 Task: Manage the "Payment confirmation" page in the site builder.
Action: Mouse moved to (1016, 70)
Screenshot: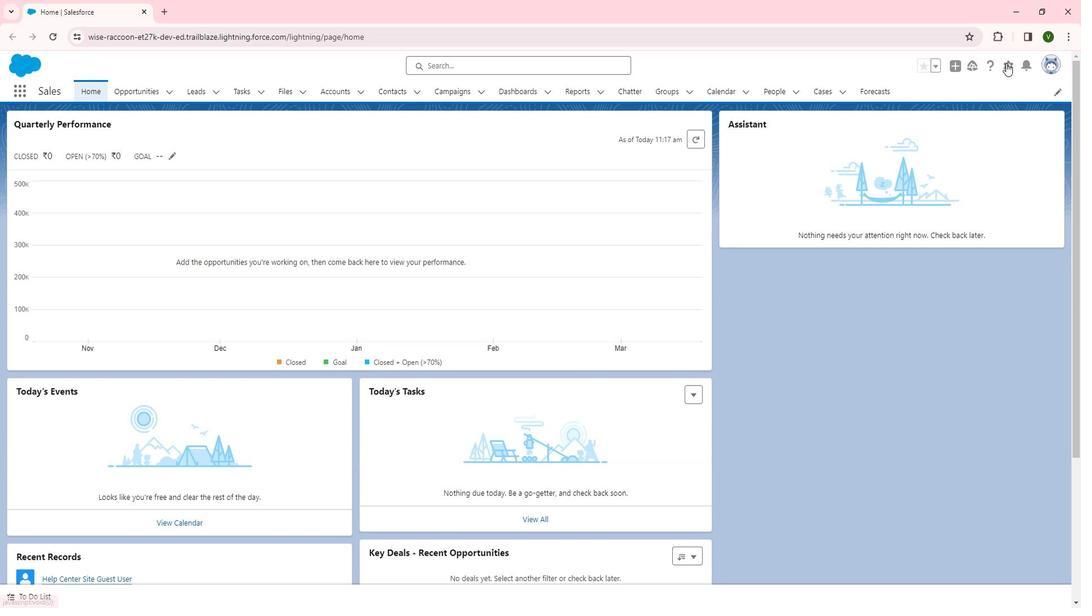 
Action: Mouse pressed left at (1016, 70)
Screenshot: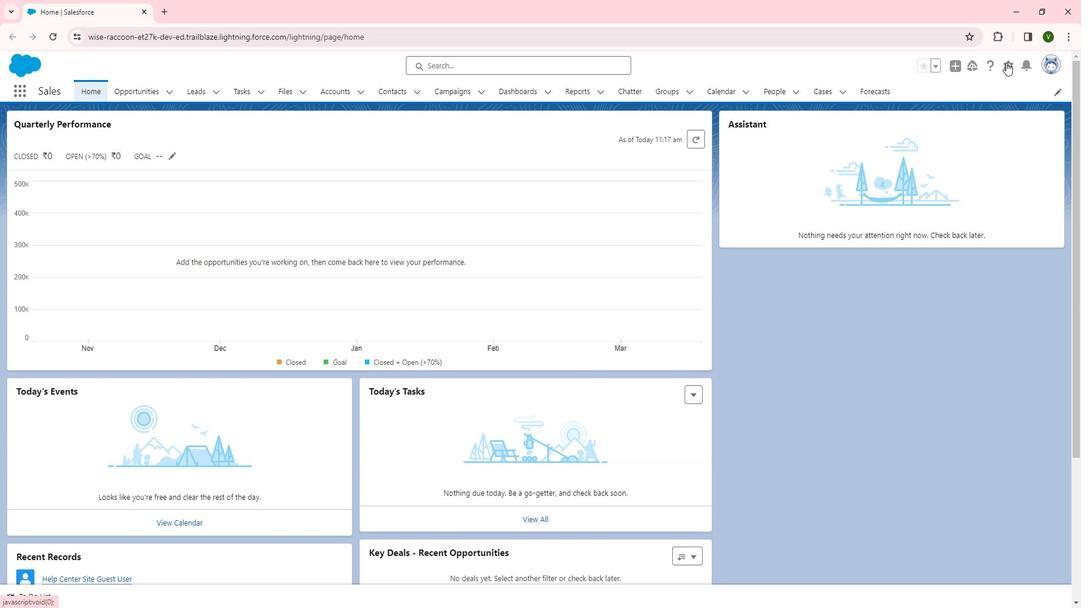 
Action: Mouse moved to (990, 105)
Screenshot: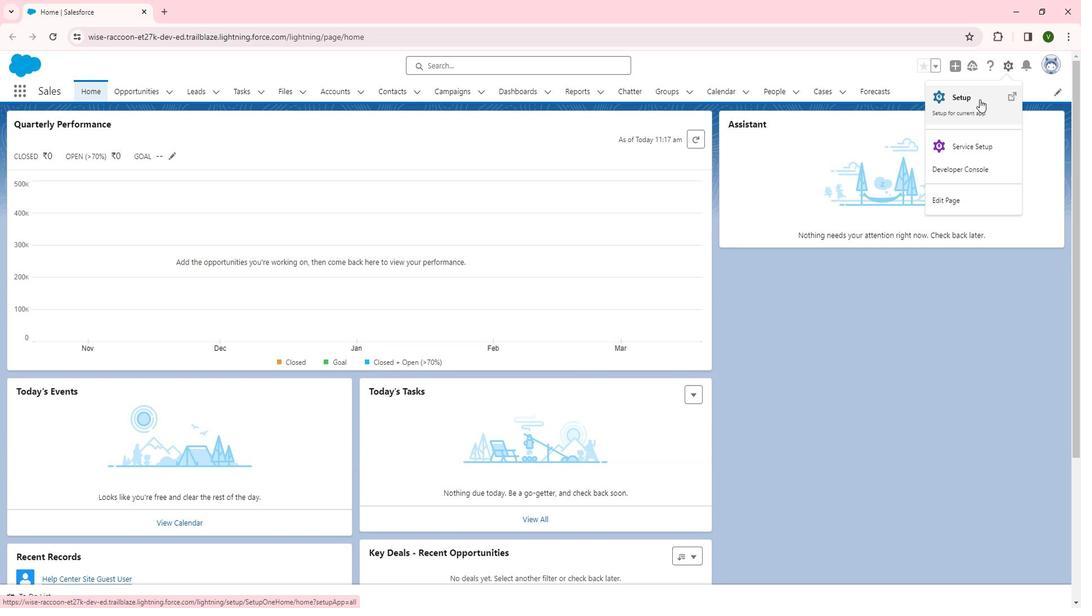 
Action: Mouse pressed left at (990, 105)
Screenshot: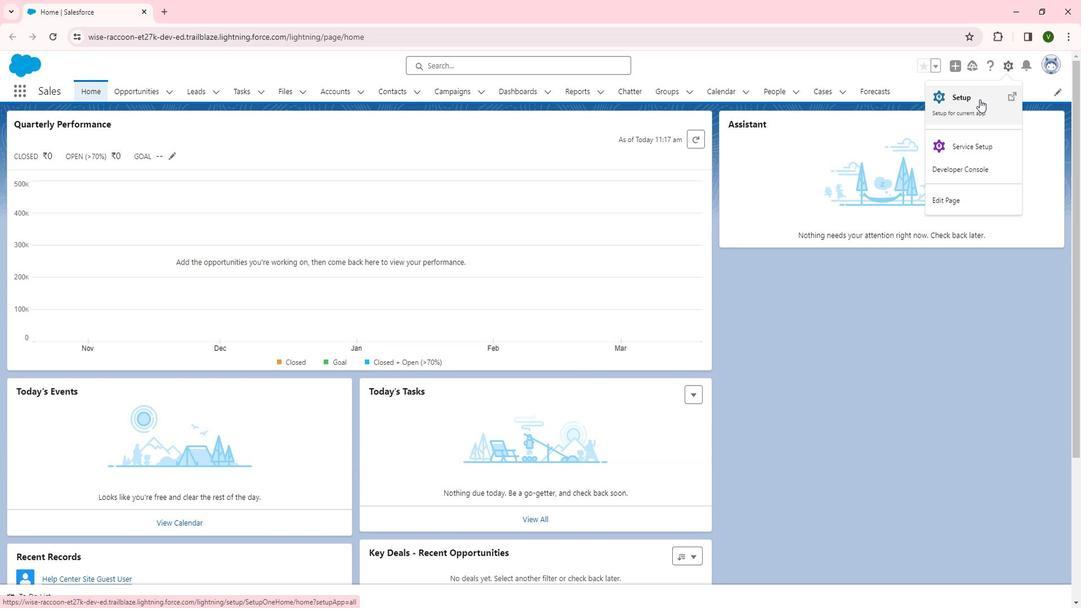 
Action: Mouse moved to (91, 377)
Screenshot: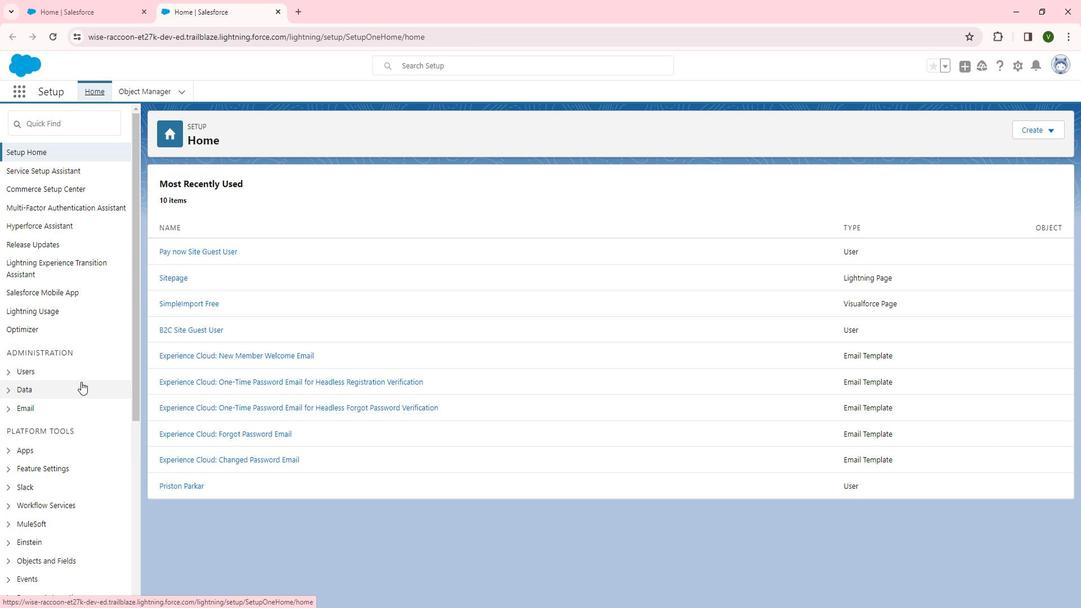 
Action: Mouse scrolled (91, 377) with delta (0, 0)
Screenshot: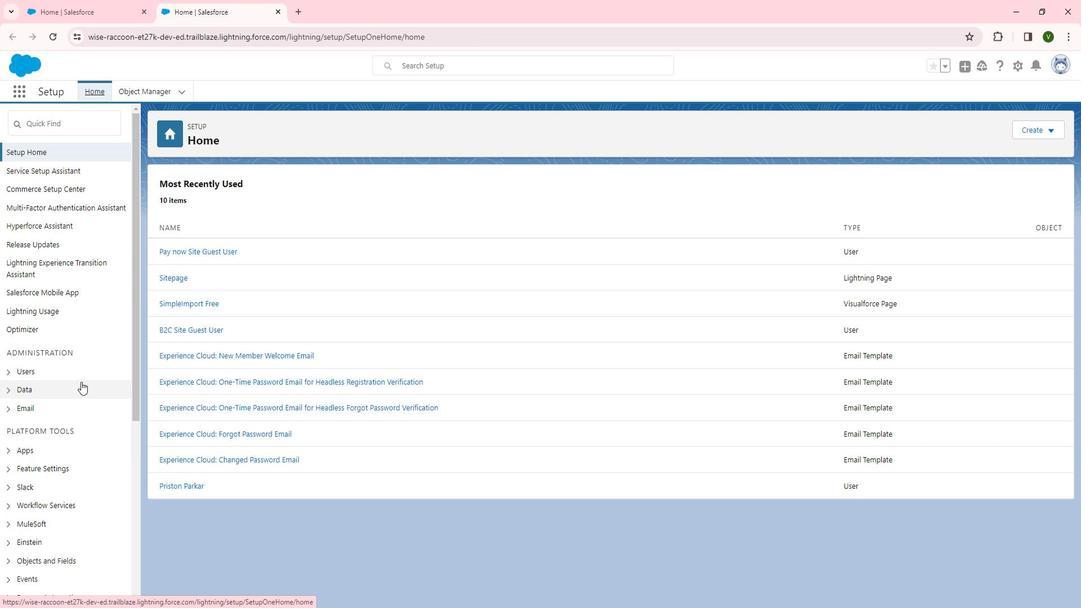 
Action: Mouse scrolled (91, 377) with delta (0, 0)
Screenshot: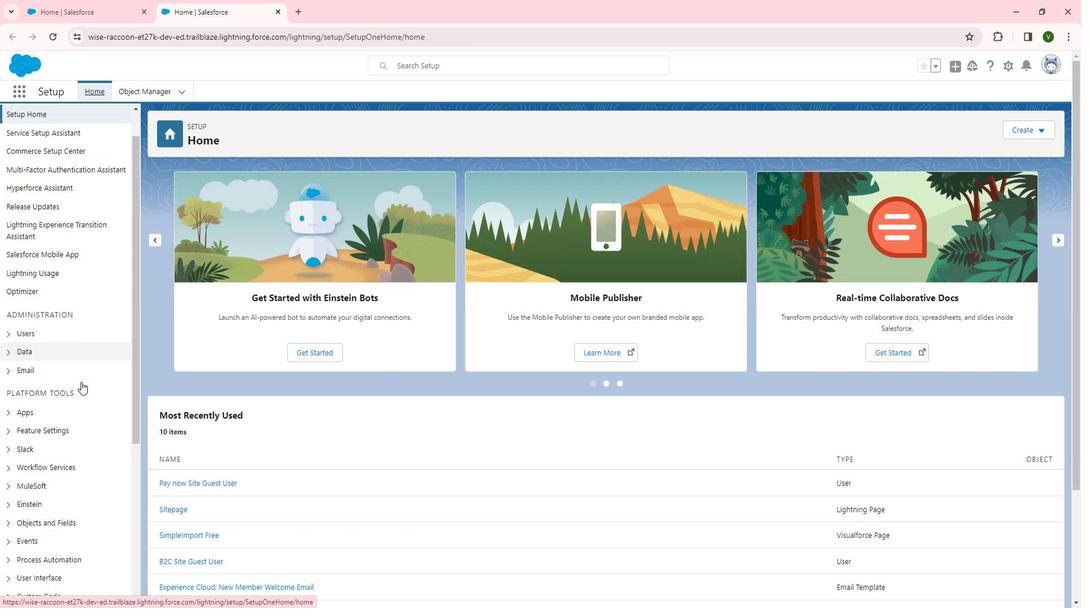 
Action: Mouse moved to (90, 377)
Screenshot: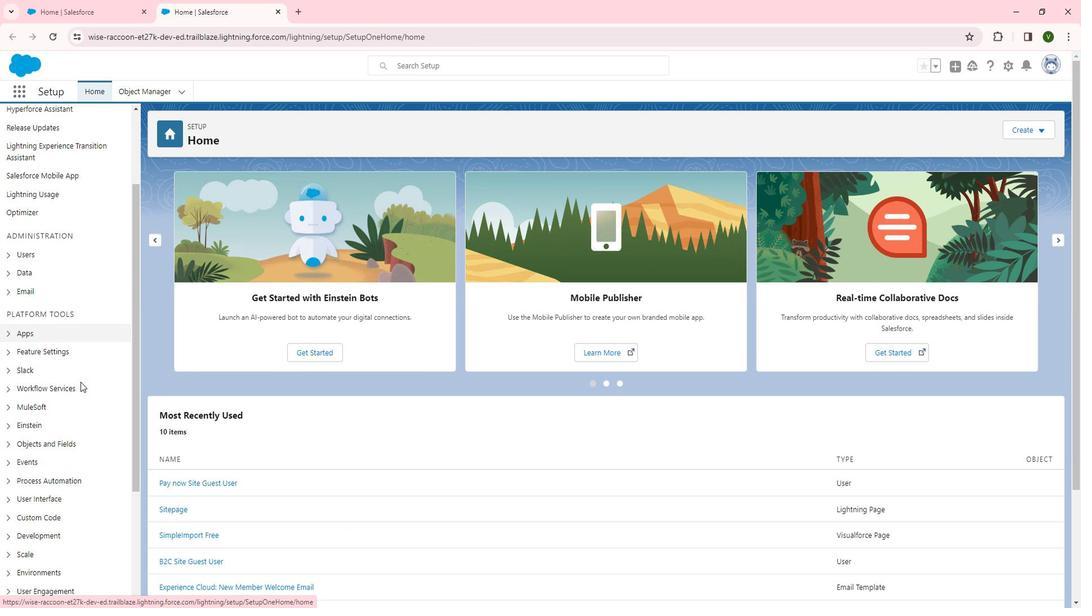 
Action: Mouse scrolled (90, 377) with delta (0, 0)
Screenshot: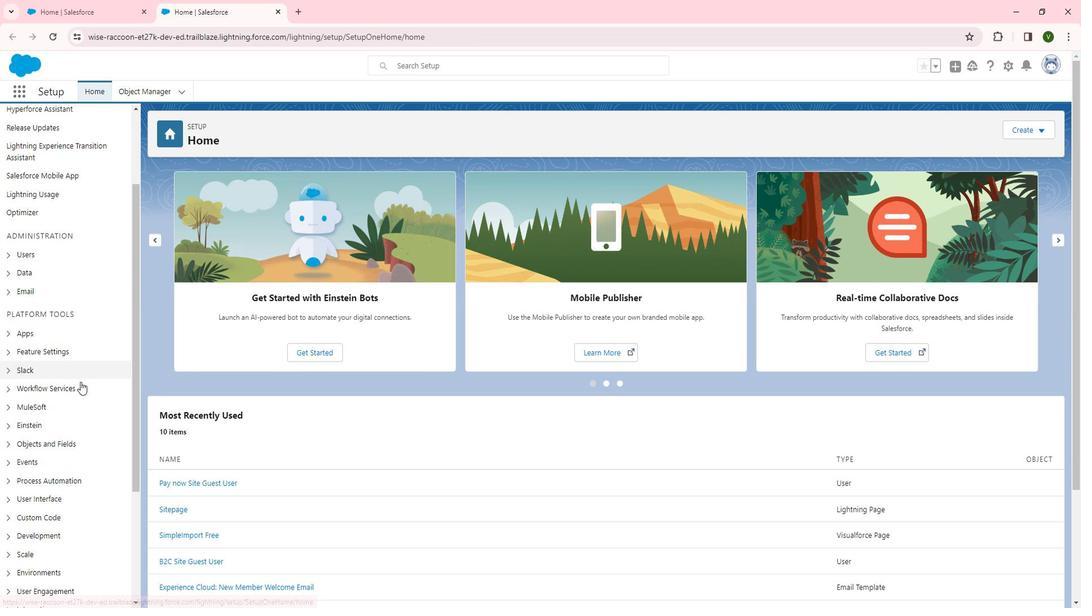 
Action: Mouse moved to (52, 290)
Screenshot: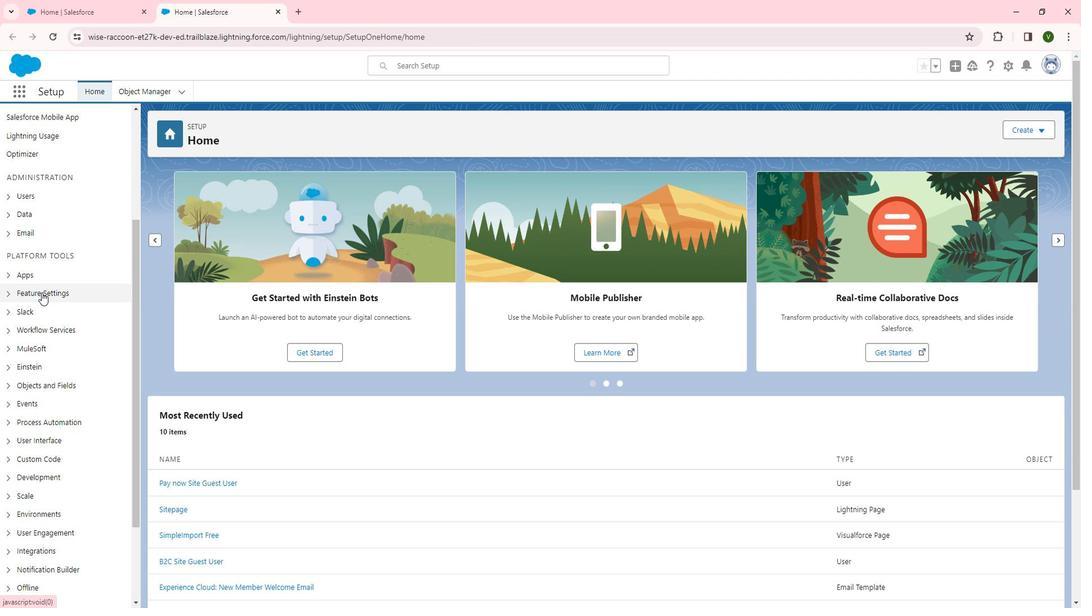 
Action: Mouse pressed left at (52, 290)
Screenshot: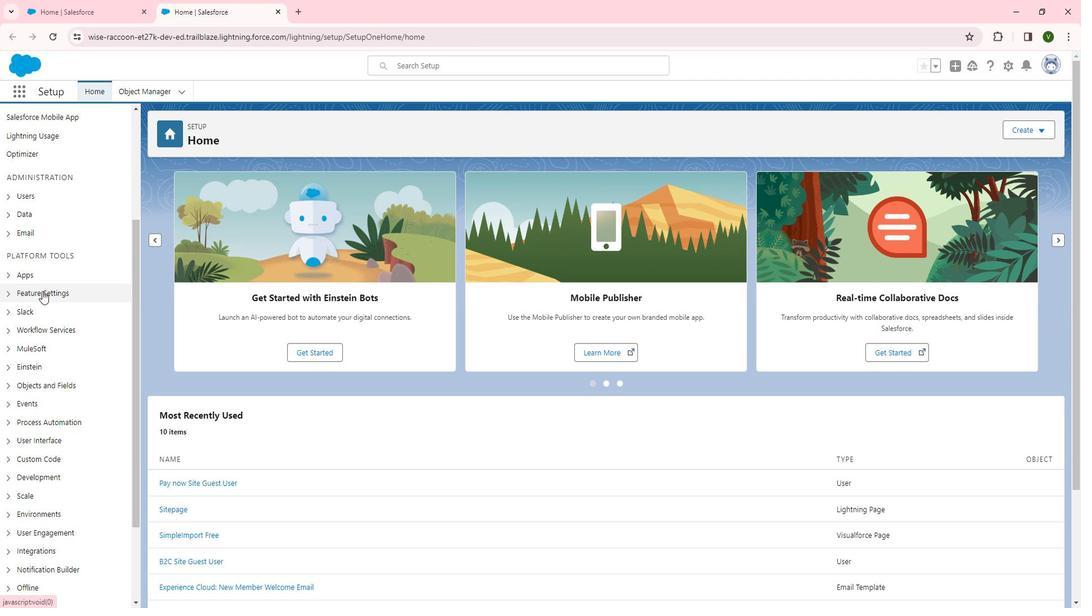 
Action: Mouse moved to (70, 407)
Screenshot: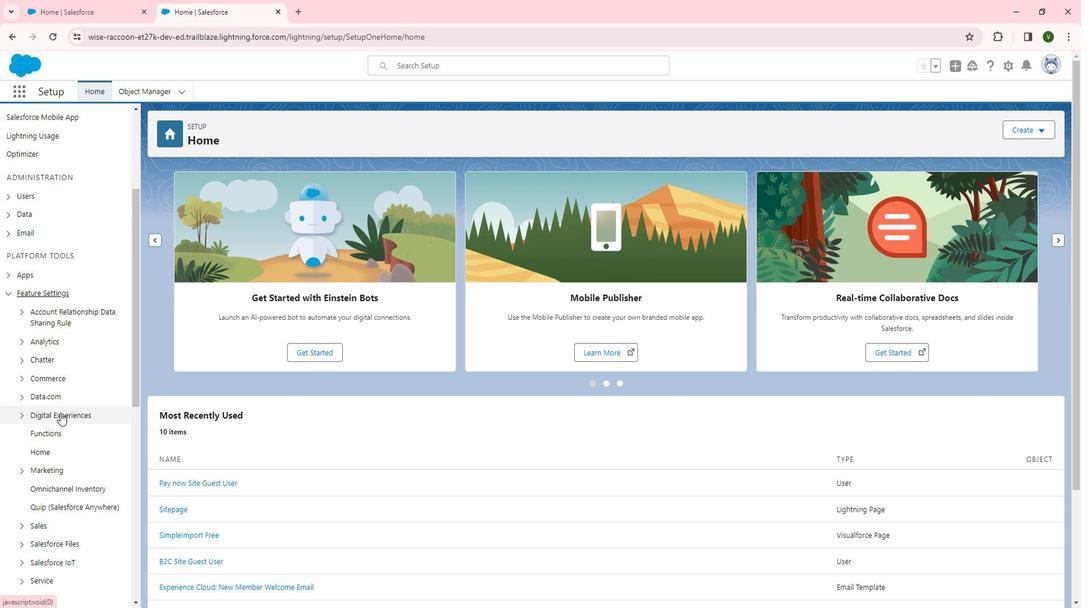 
Action: Mouse pressed left at (70, 407)
Screenshot: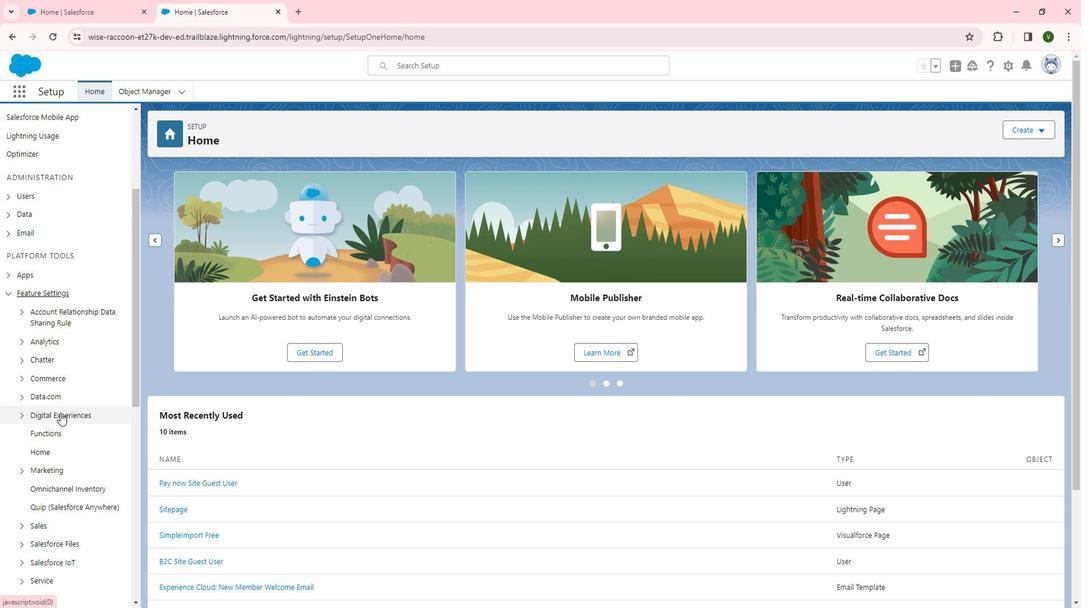 
Action: Mouse scrolled (70, 407) with delta (0, 0)
Screenshot: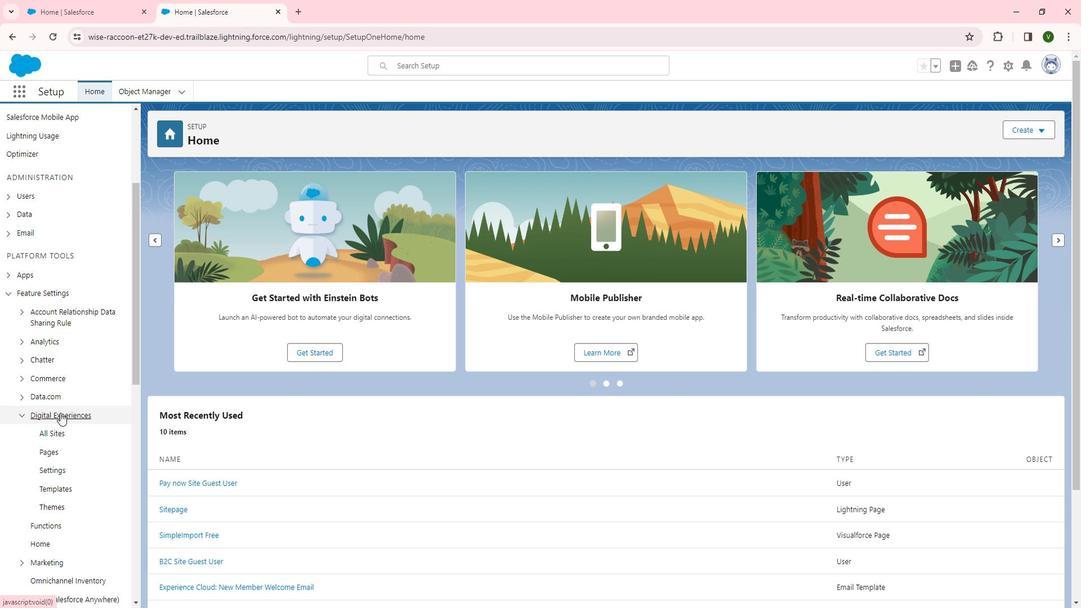 
Action: Mouse scrolled (70, 407) with delta (0, 0)
Screenshot: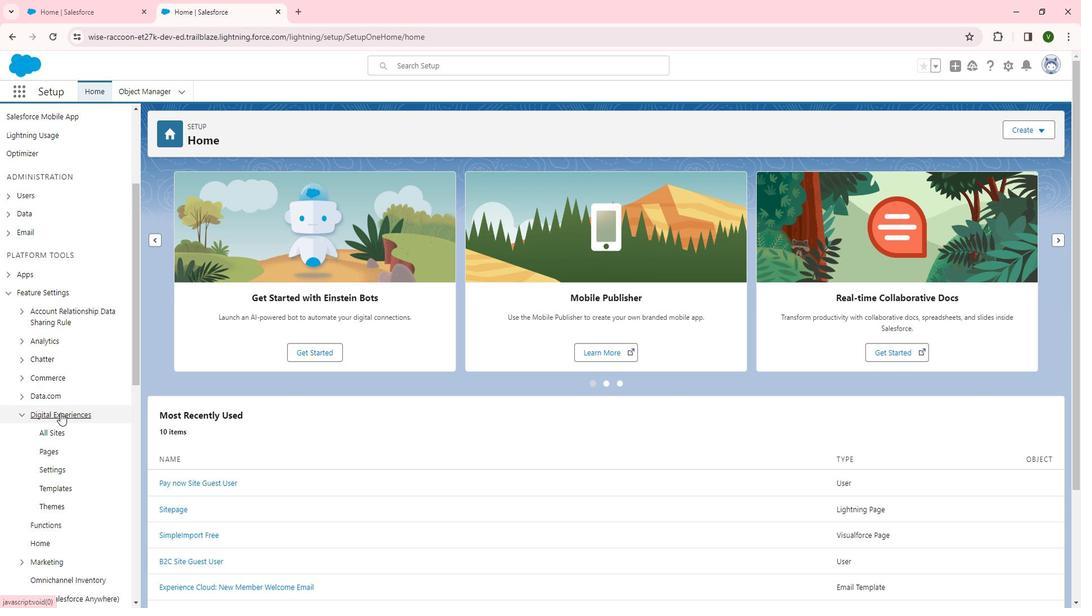 
Action: Mouse moved to (61, 315)
Screenshot: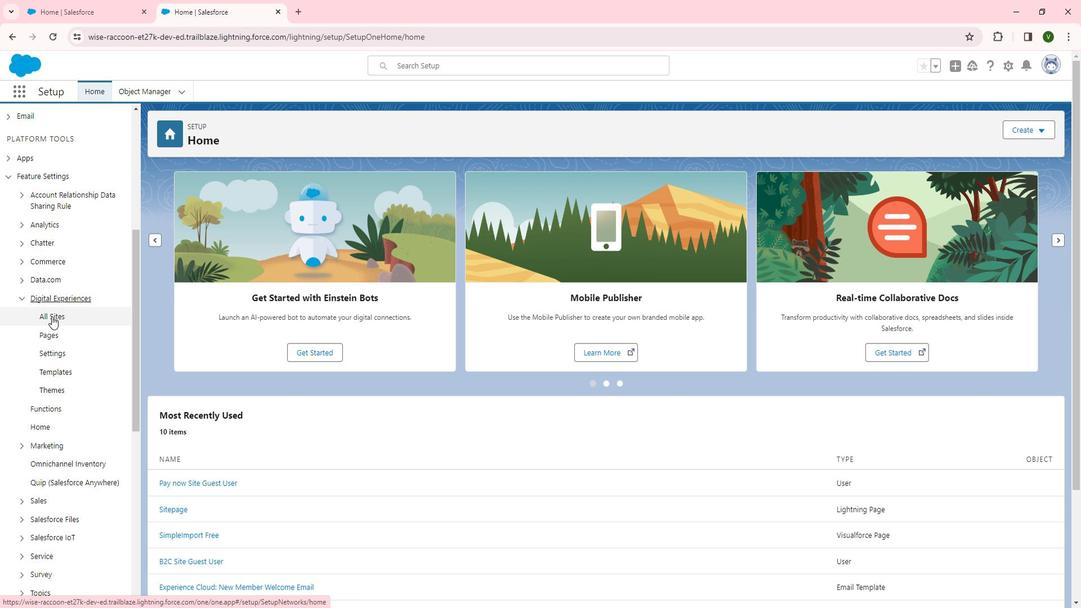 
Action: Mouse pressed left at (61, 315)
Screenshot: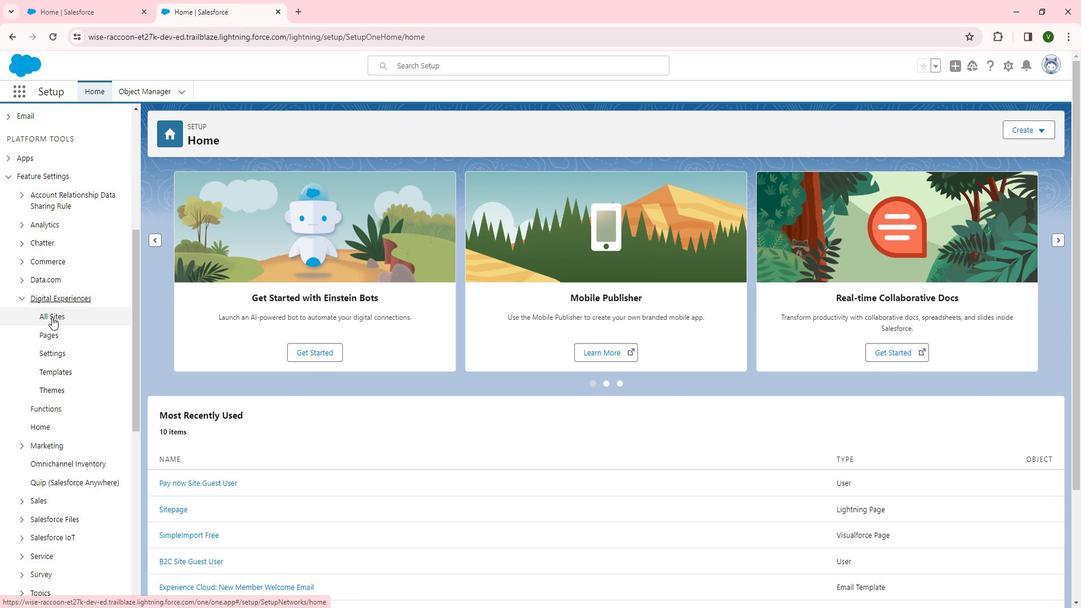 
Action: Mouse moved to (183, 323)
Screenshot: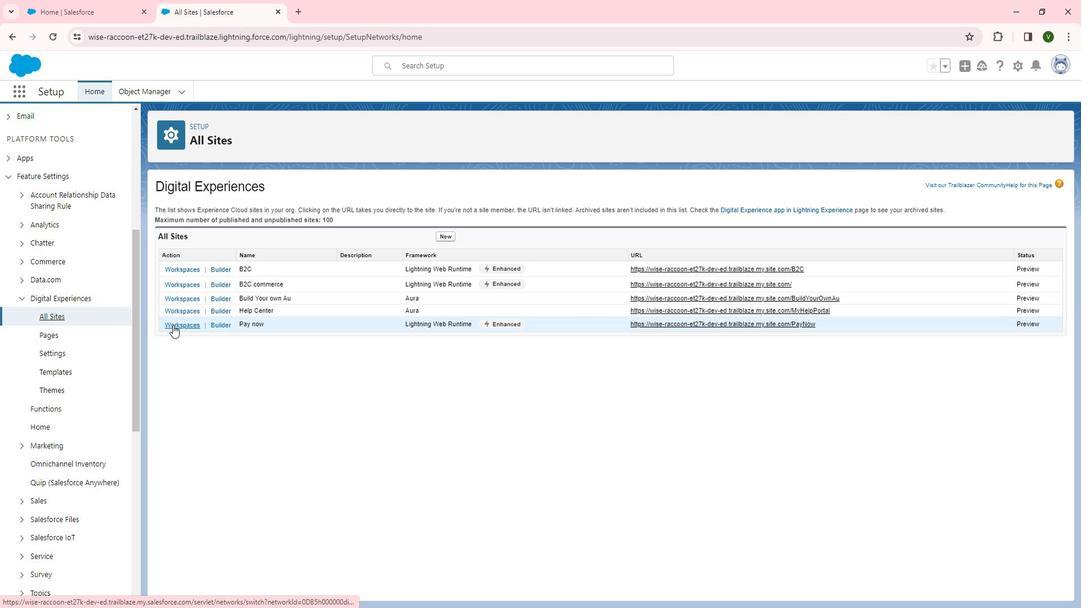 
Action: Mouse pressed left at (183, 323)
Screenshot: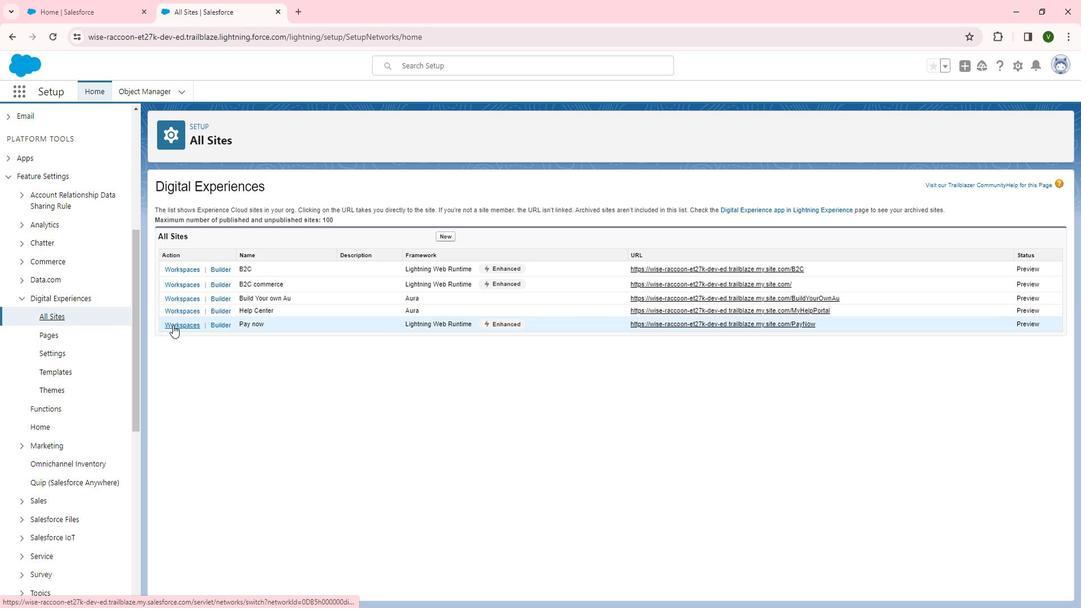
Action: Mouse moved to (126, 252)
Screenshot: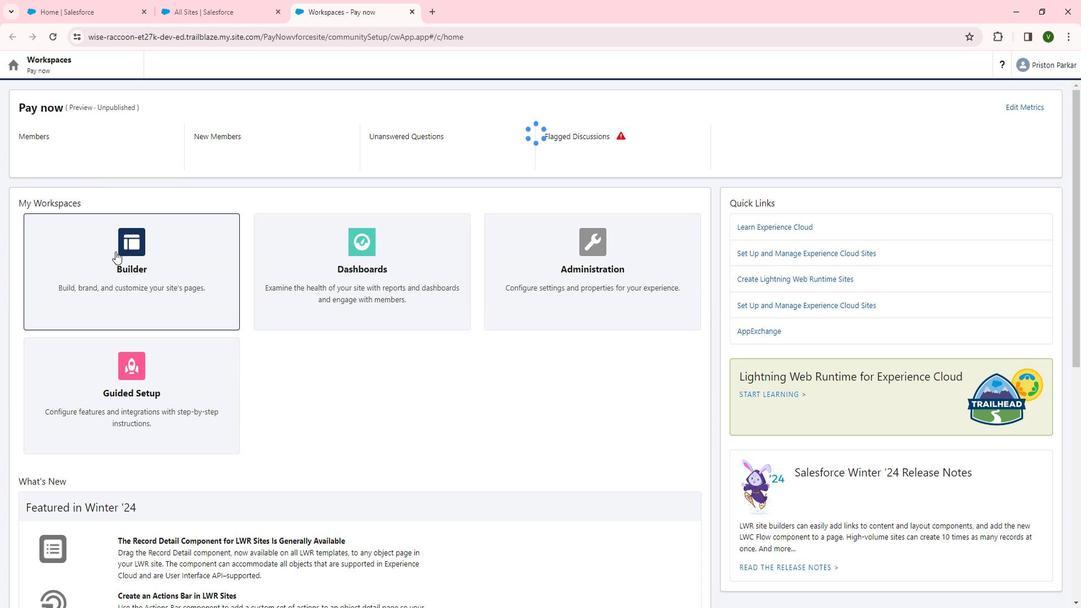 
Action: Mouse pressed left at (126, 252)
Screenshot: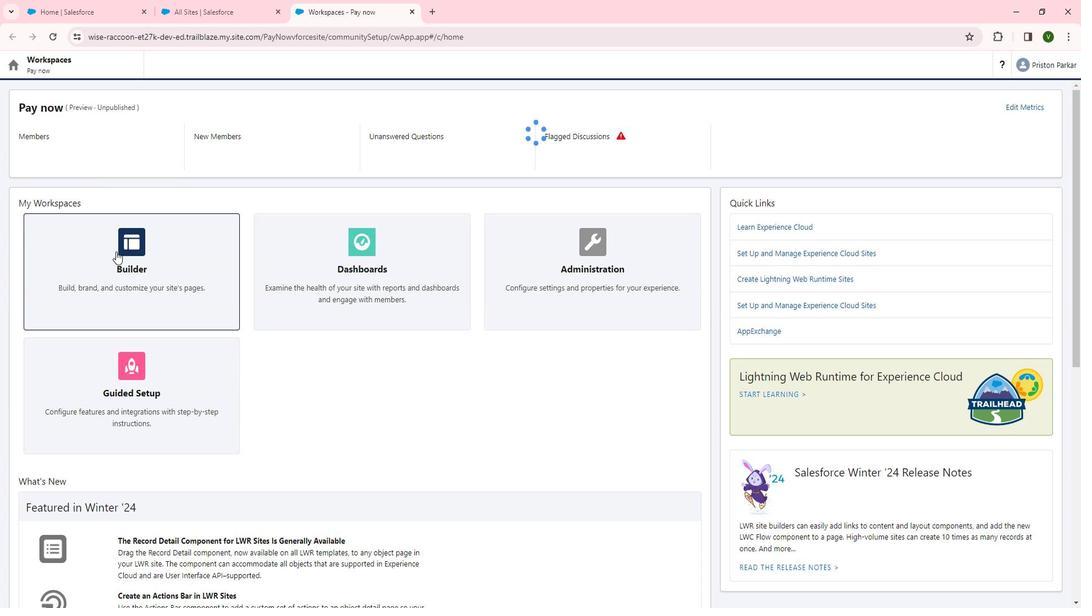 
Action: Mouse moved to (118, 74)
Screenshot: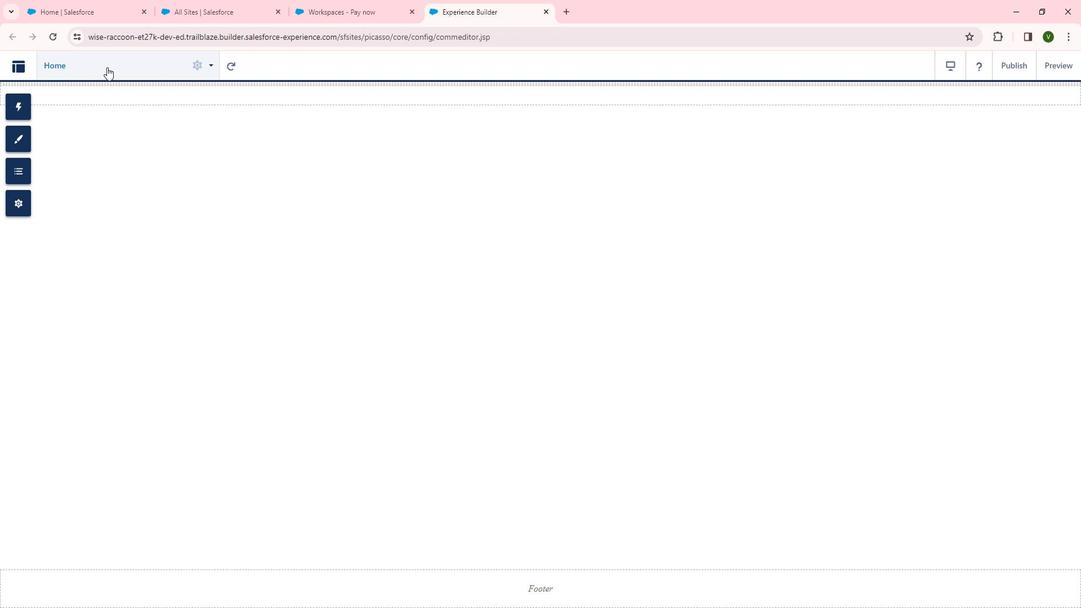 
Action: Mouse pressed left at (118, 74)
Screenshot: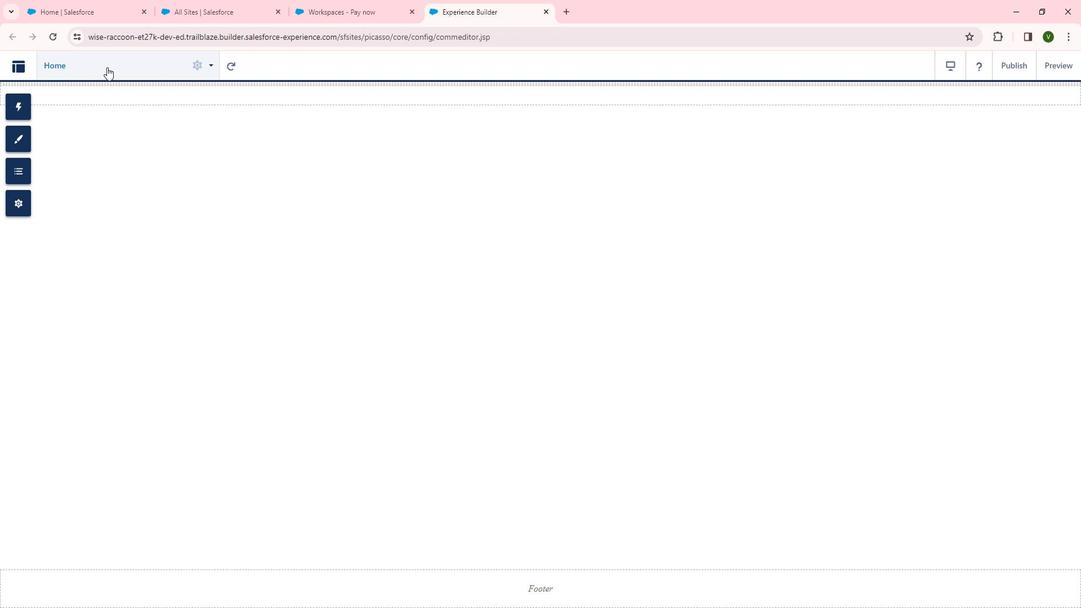 
Action: Mouse moved to (97, 283)
Screenshot: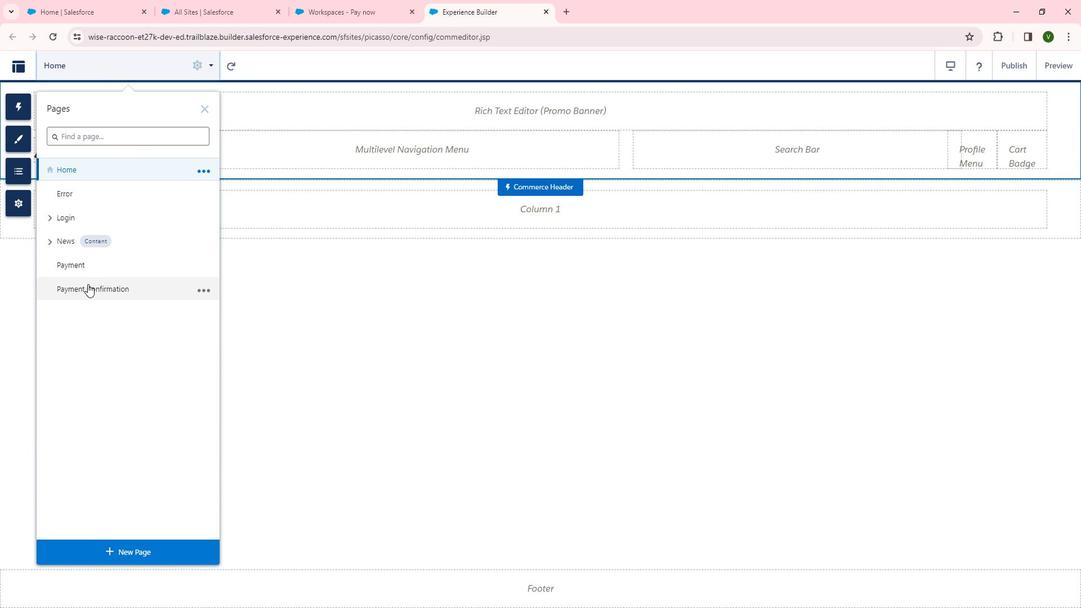 
Action: Mouse pressed left at (97, 283)
Screenshot: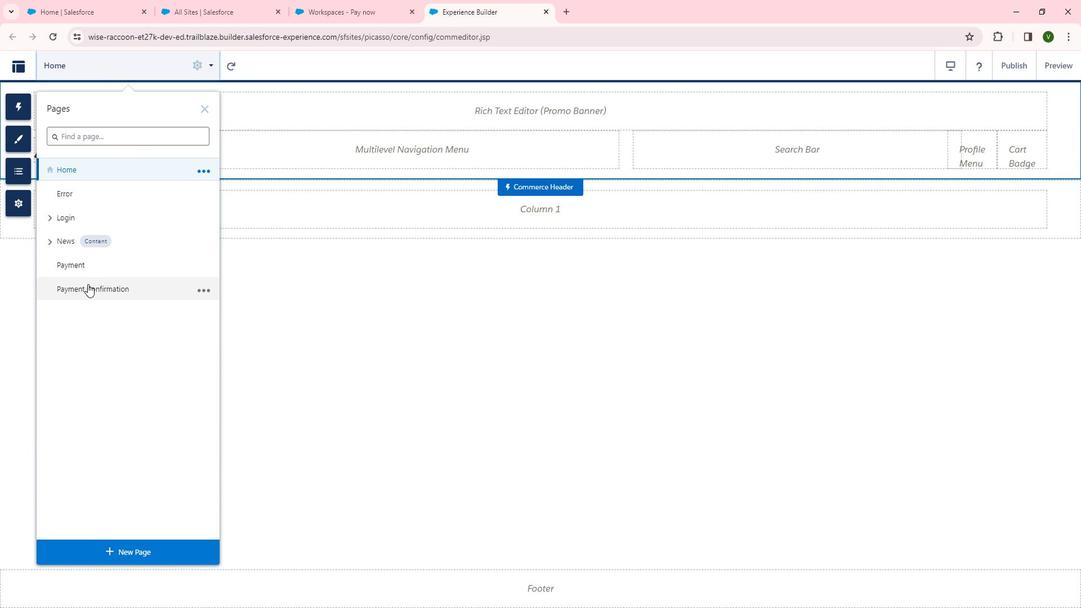 
Action: Mouse moved to (590, 278)
Screenshot: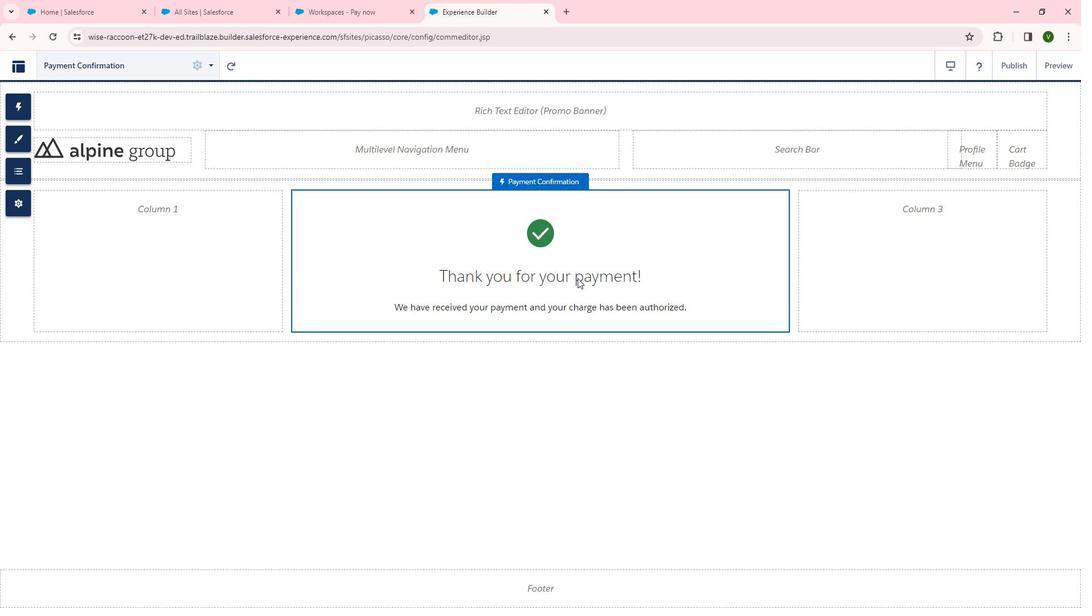 
Action: Mouse pressed left at (590, 278)
Screenshot: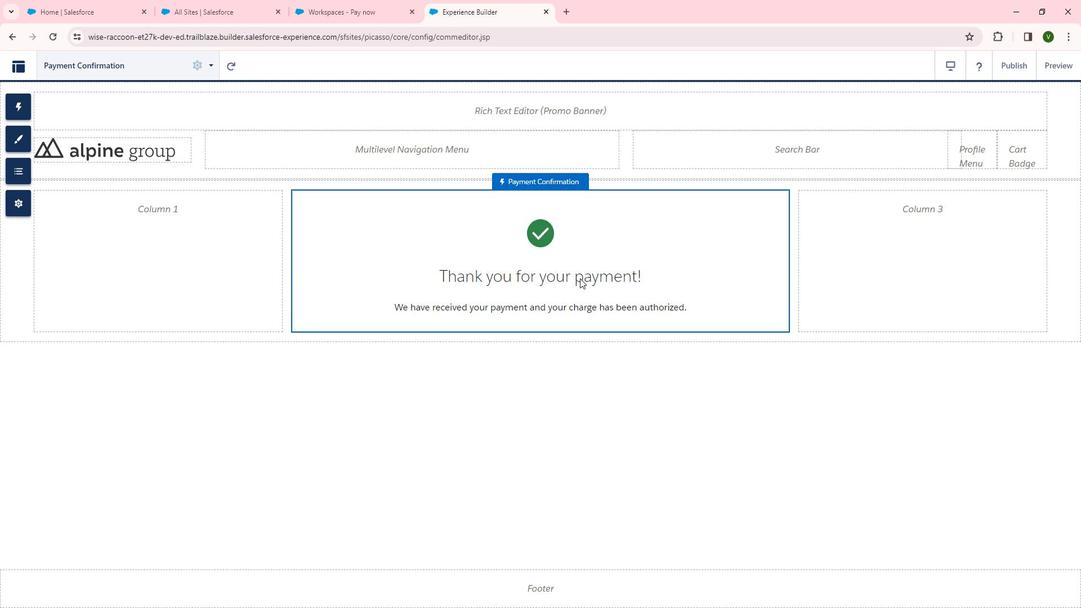 
Action: Mouse moved to (963, 140)
Screenshot: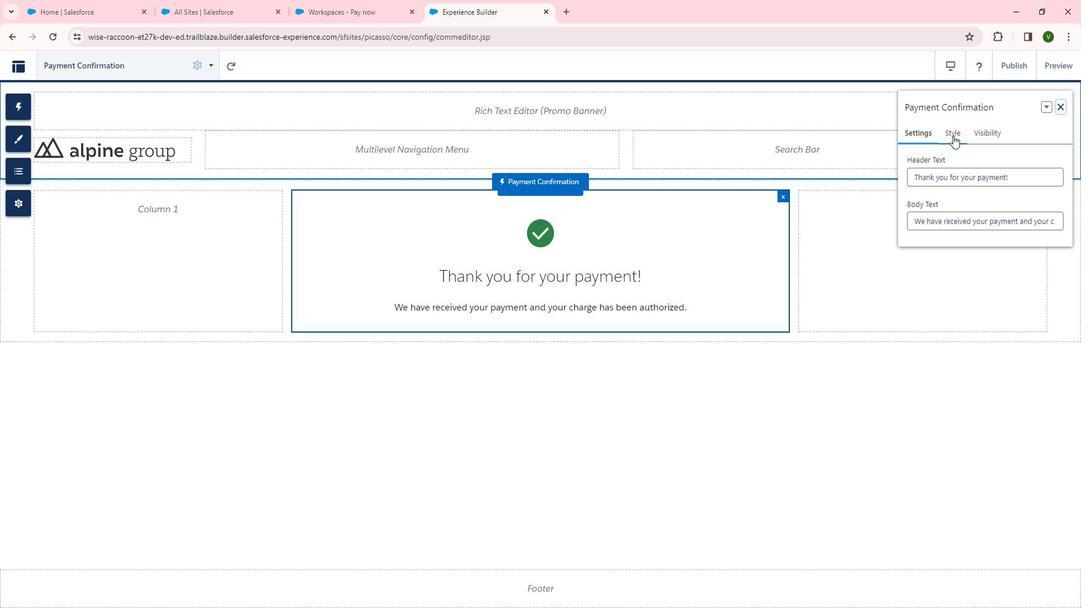 
Action: Mouse pressed left at (963, 140)
Screenshot: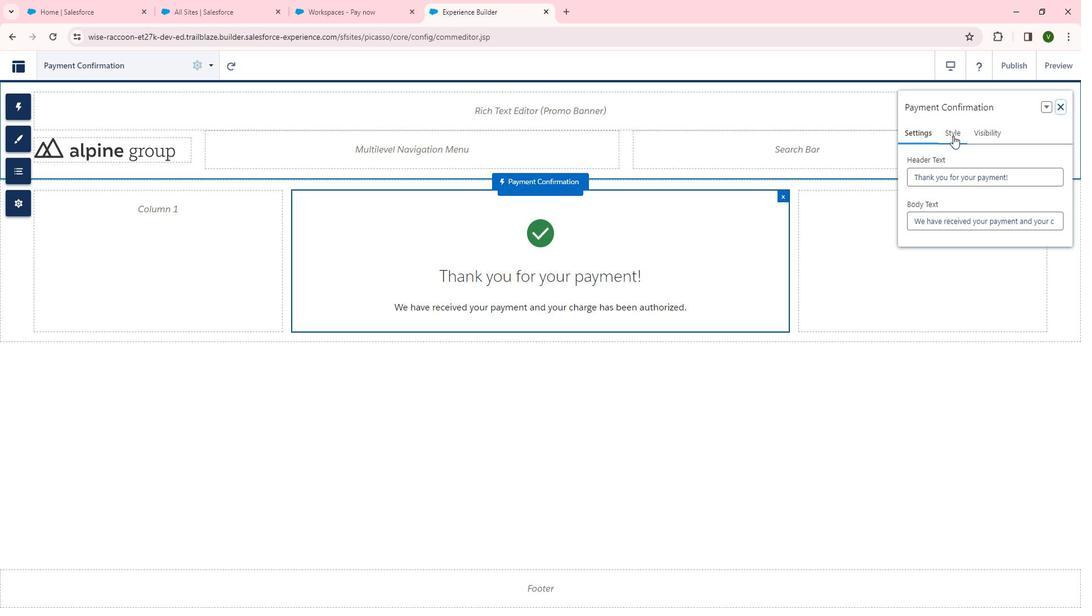 
Action: Mouse moved to (979, 213)
Screenshot: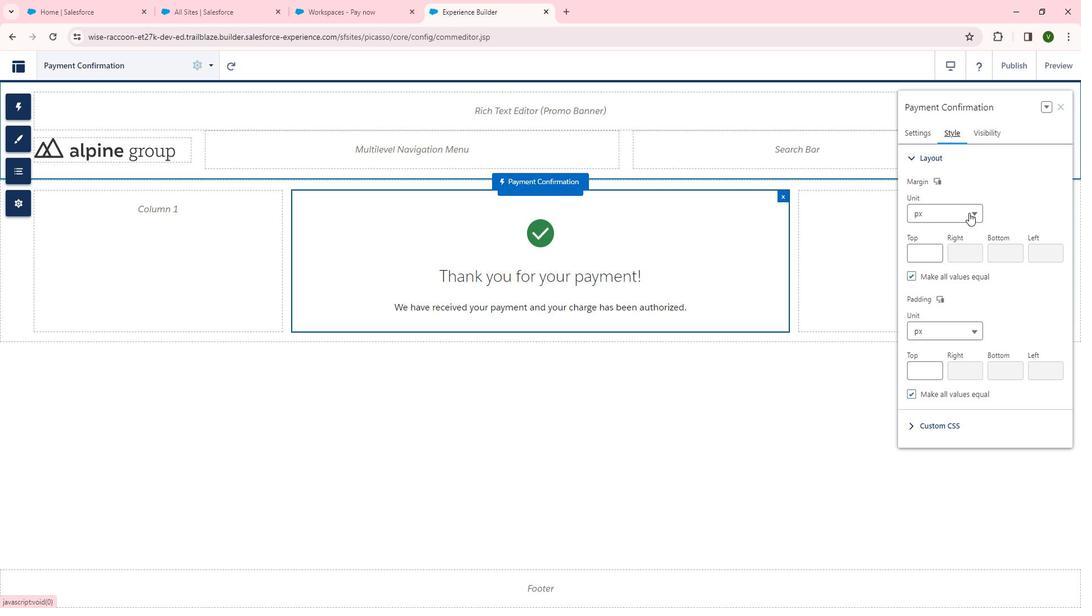 
Action: Mouse pressed left at (979, 213)
Screenshot: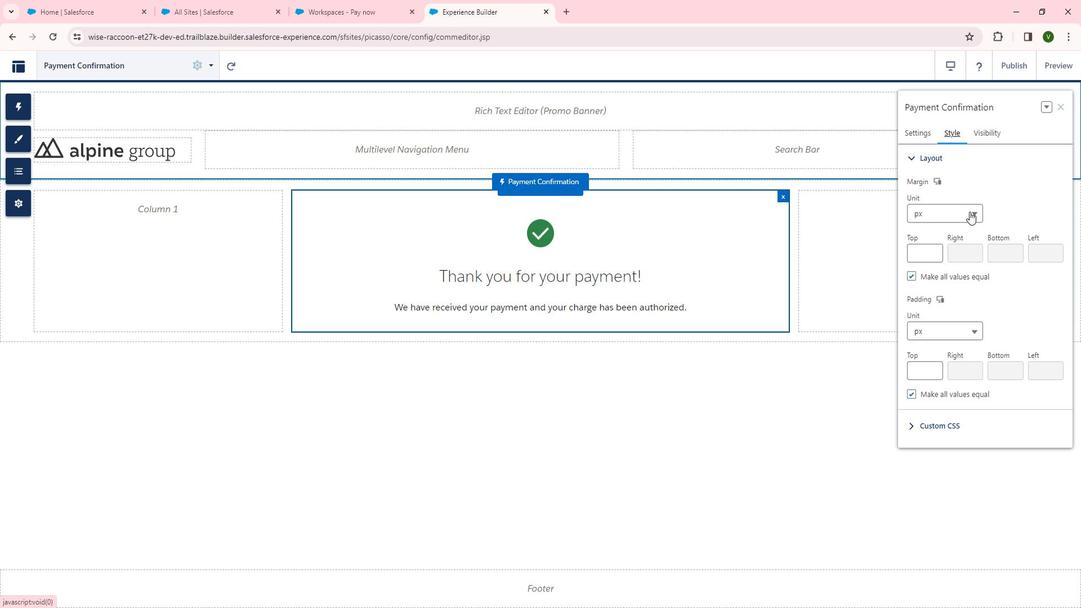 
Action: Mouse moved to (954, 261)
Screenshot: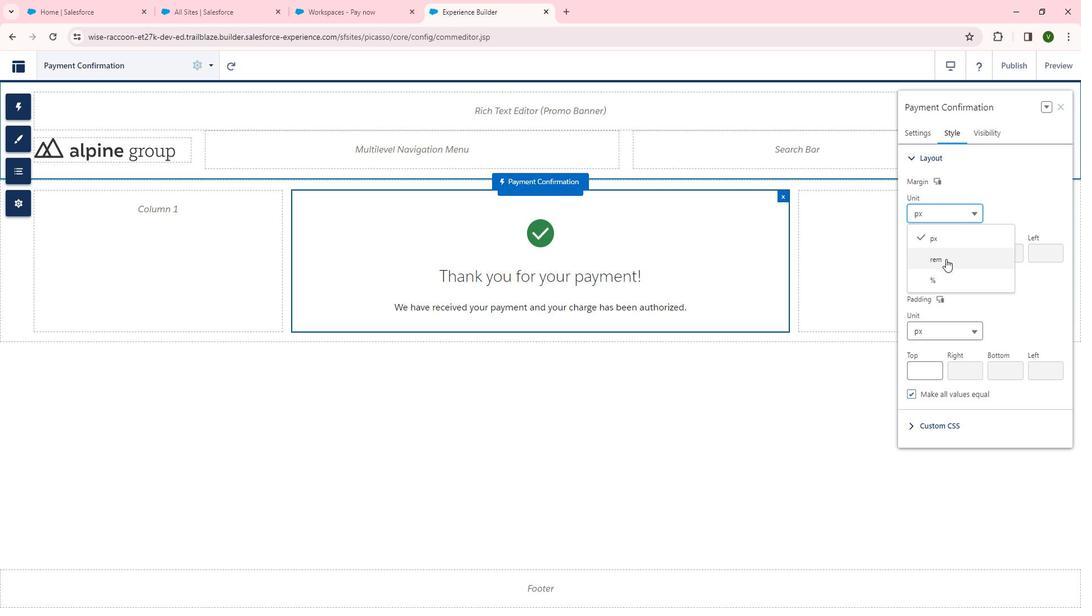 
Action: Mouse pressed left at (954, 261)
Screenshot: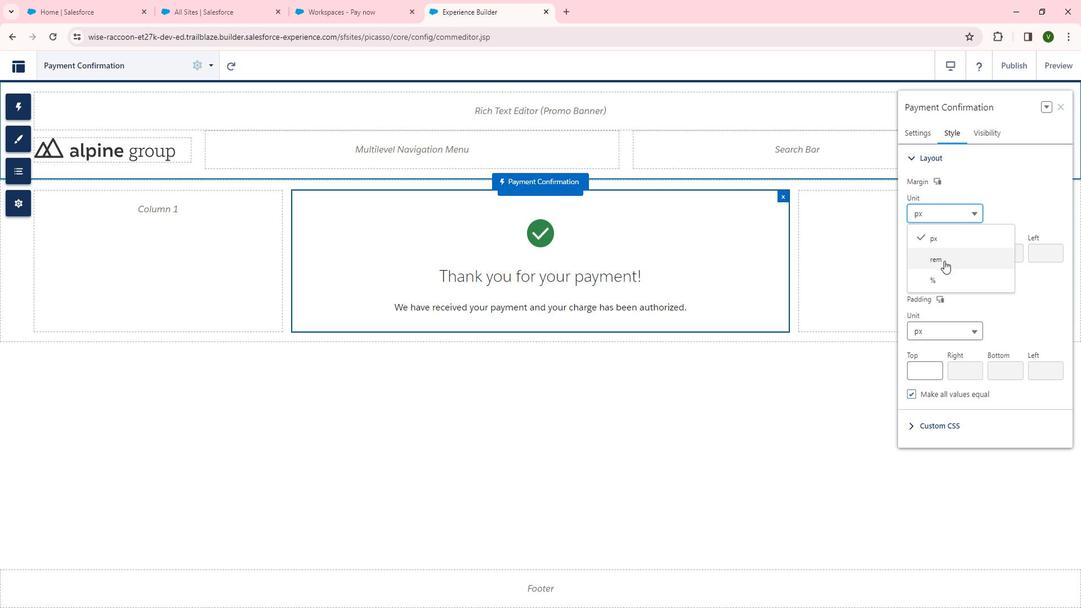 
Action: Mouse moved to (919, 273)
Screenshot: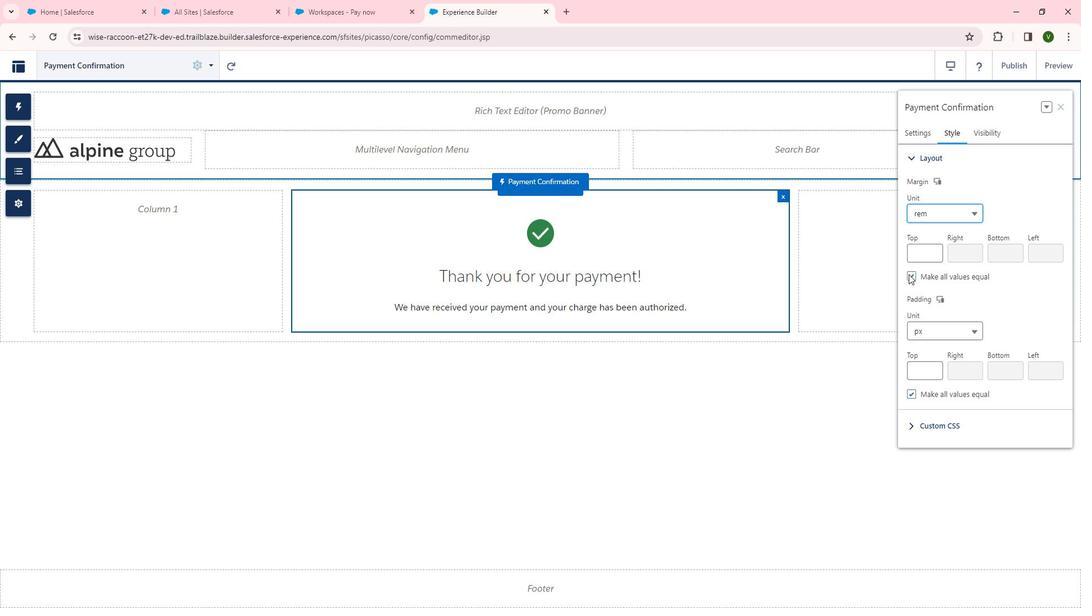 
Action: Mouse pressed left at (919, 273)
Screenshot: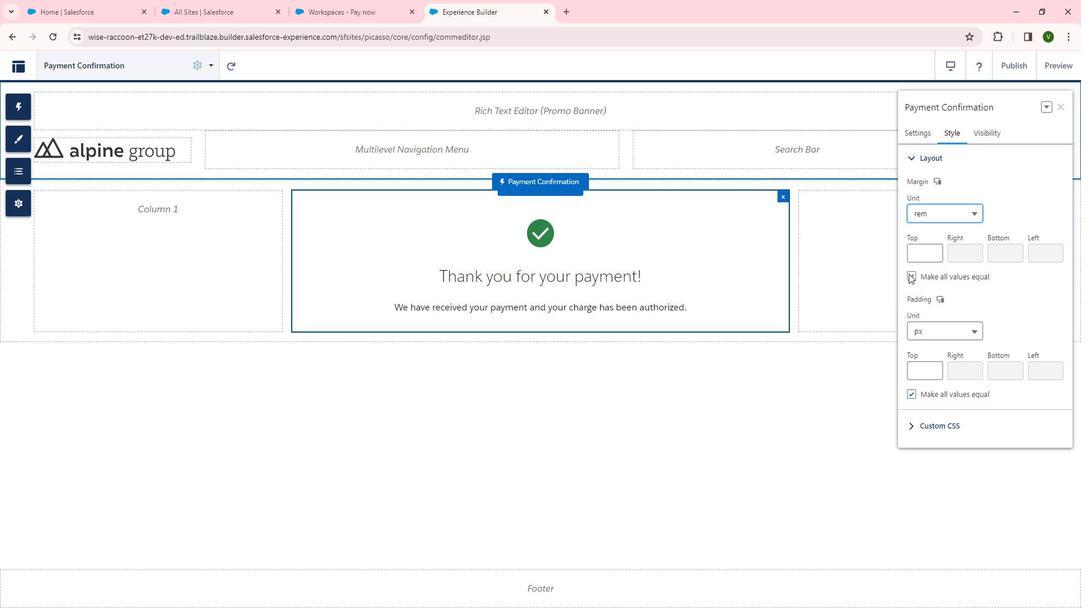 
Action: Mouse moved to (935, 322)
Screenshot: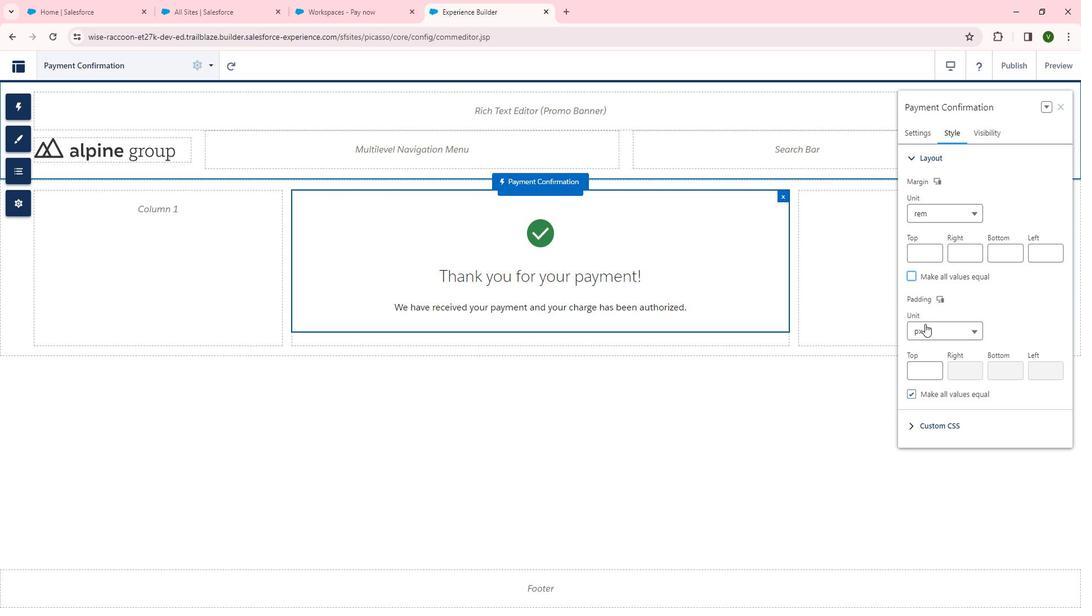 
Action: Mouse pressed left at (935, 322)
Screenshot: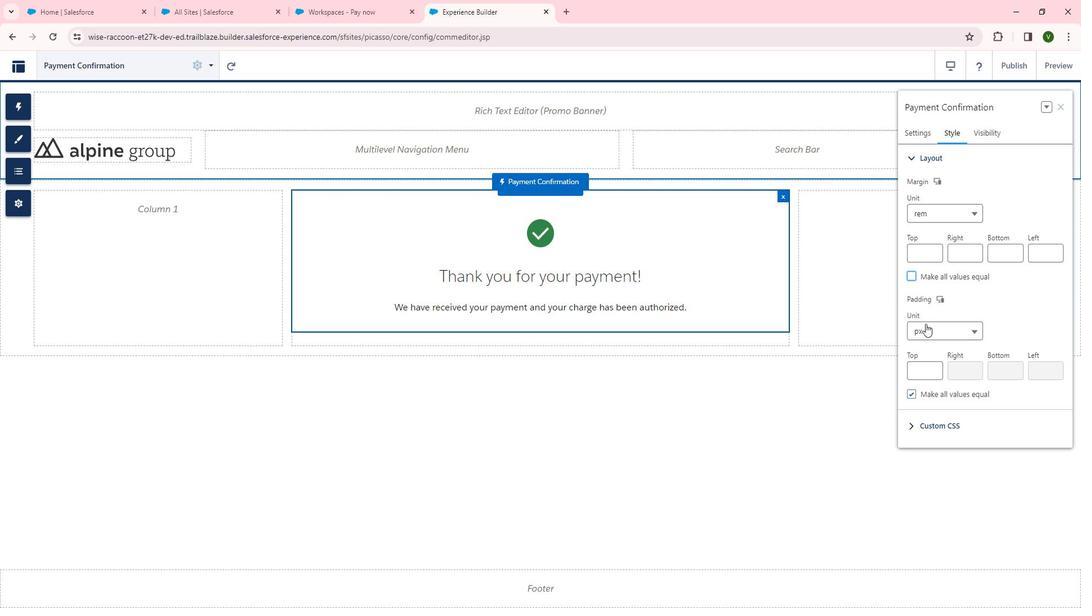 
Action: Mouse moved to (952, 390)
Screenshot: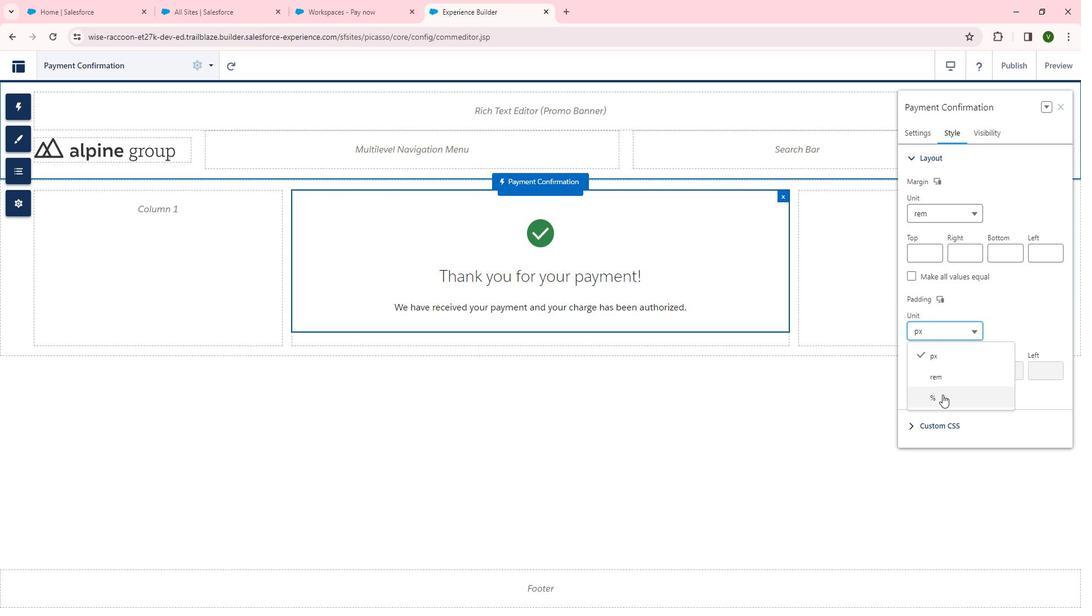 
Action: Mouse pressed left at (952, 390)
Screenshot: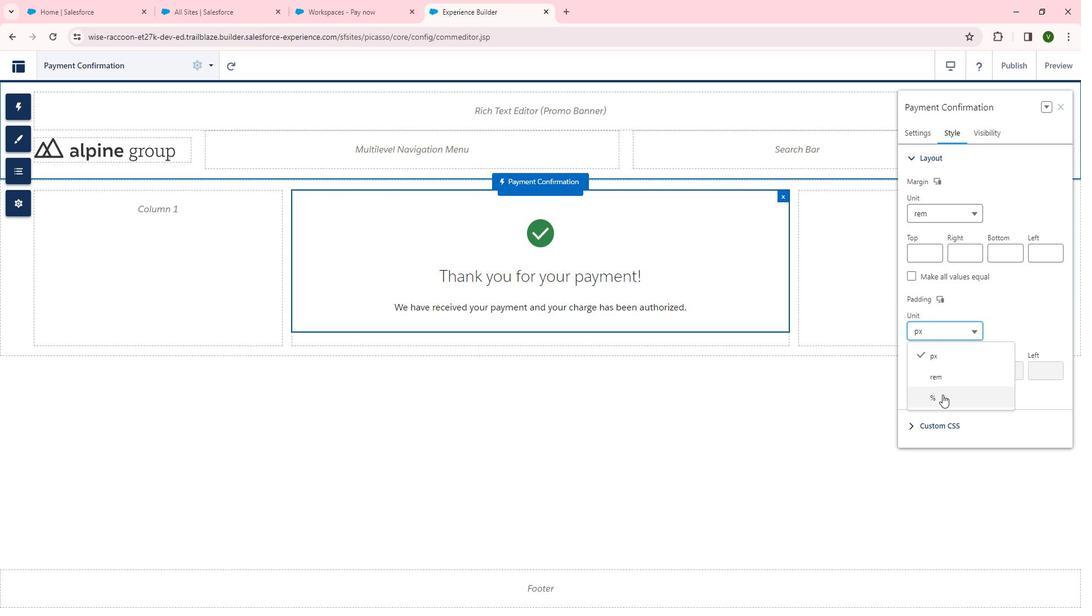 
Action: Mouse moved to (922, 424)
Screenshot: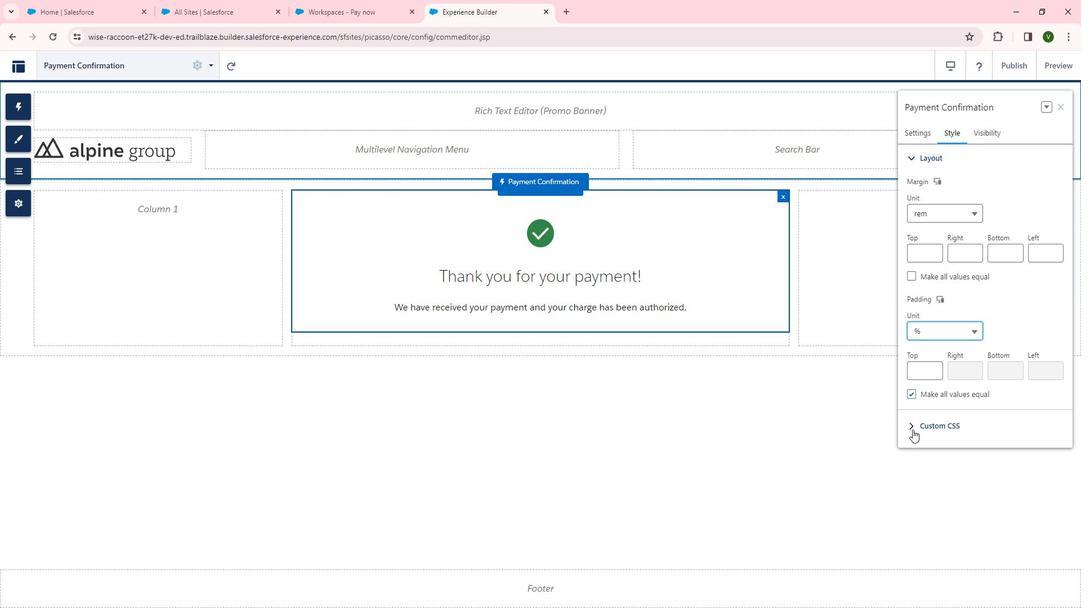 
Action: Mouse pressed left at (922, 424)
Screenshot: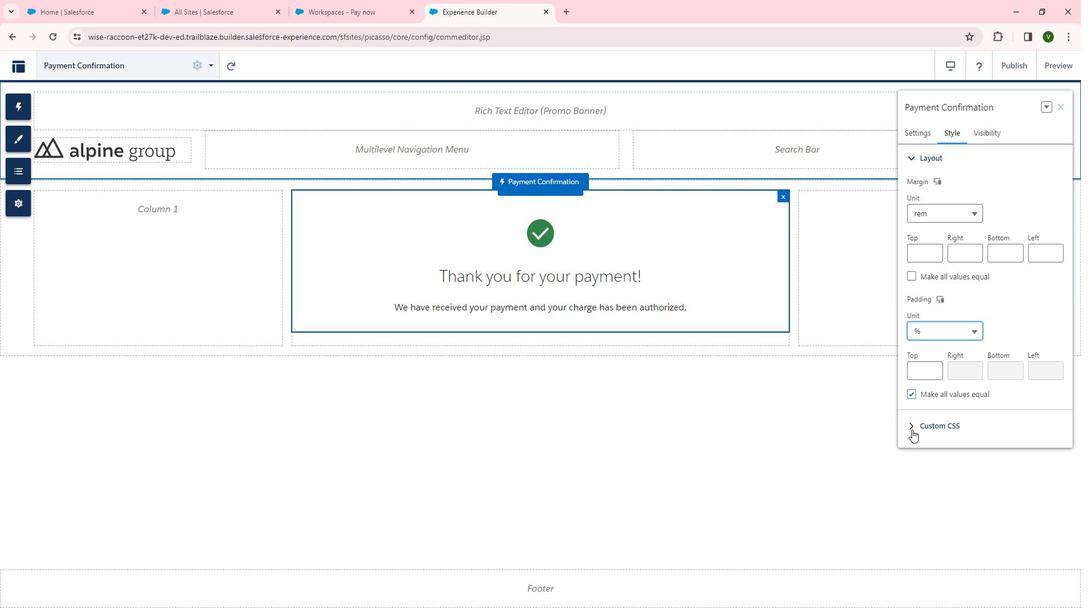 
